 Task: Add a column "Subject".
Action: Mouse moved to (343, 275)
Screenshot: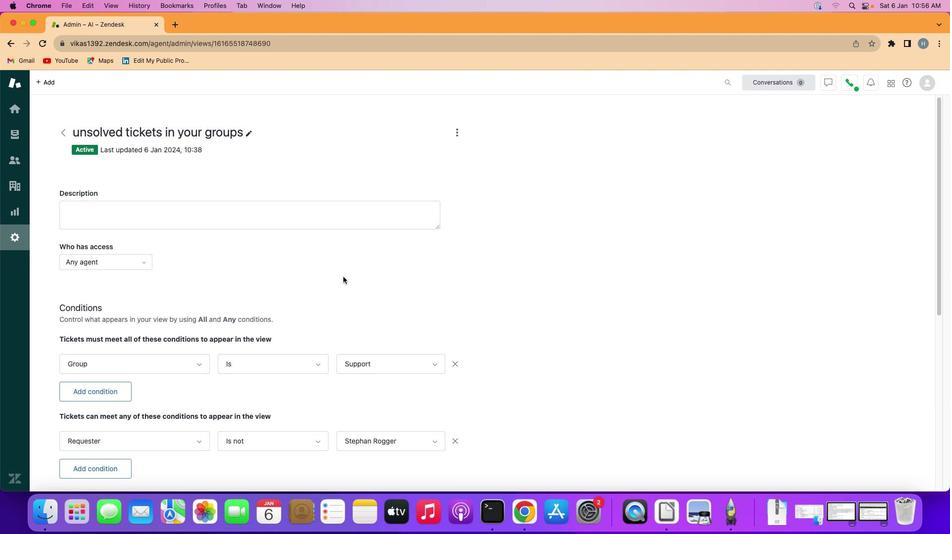
Action: Mouse scrolled (343, 275) with delta (0, 0)
Screenshot: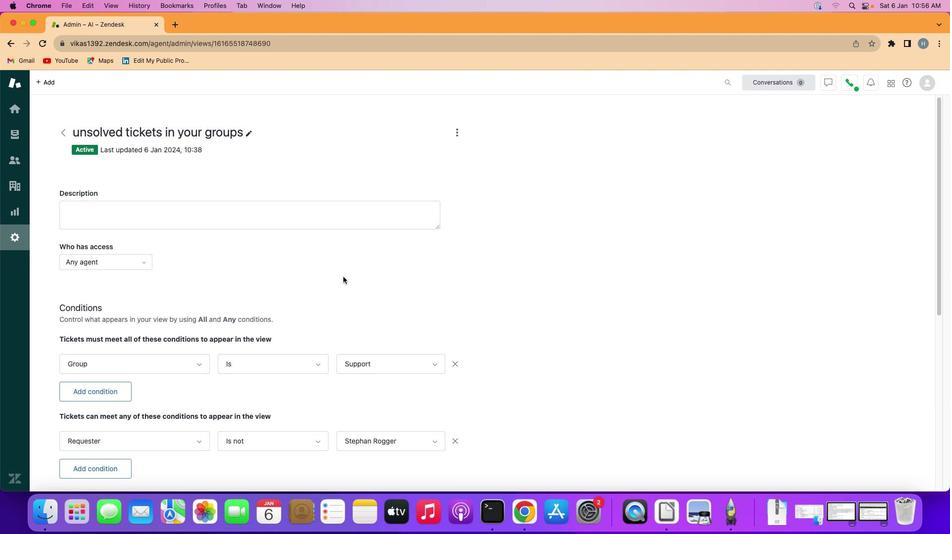 
Action: Mouse moved to (343, 276)
Screenshot: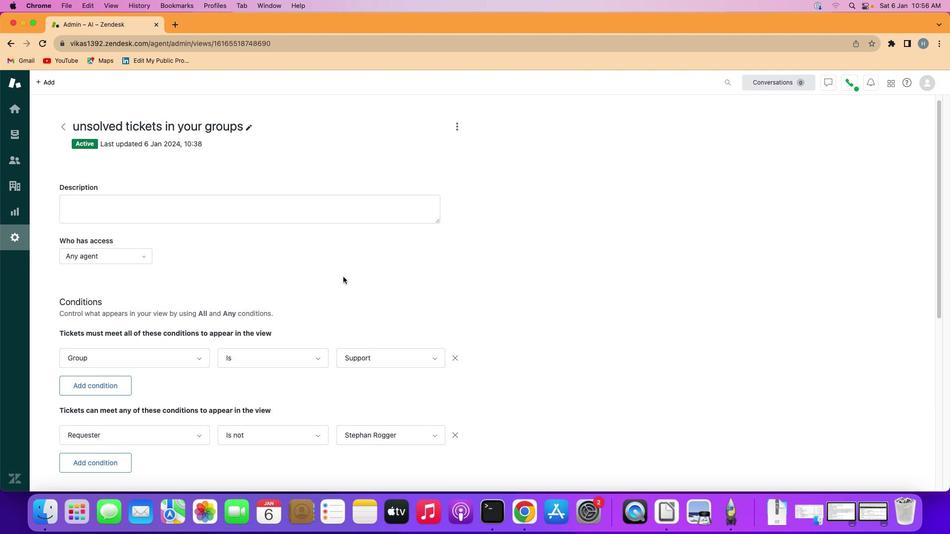 
Action: Mouse scrolled (343, 276) with delta (0, 0)
Screenshot: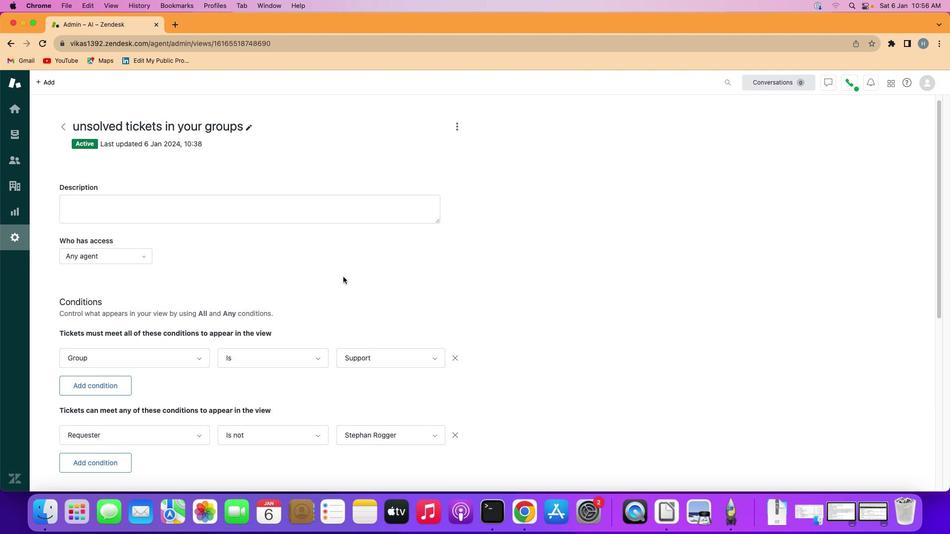 
Action: Mouse moved to (343, 277)
Screenshot: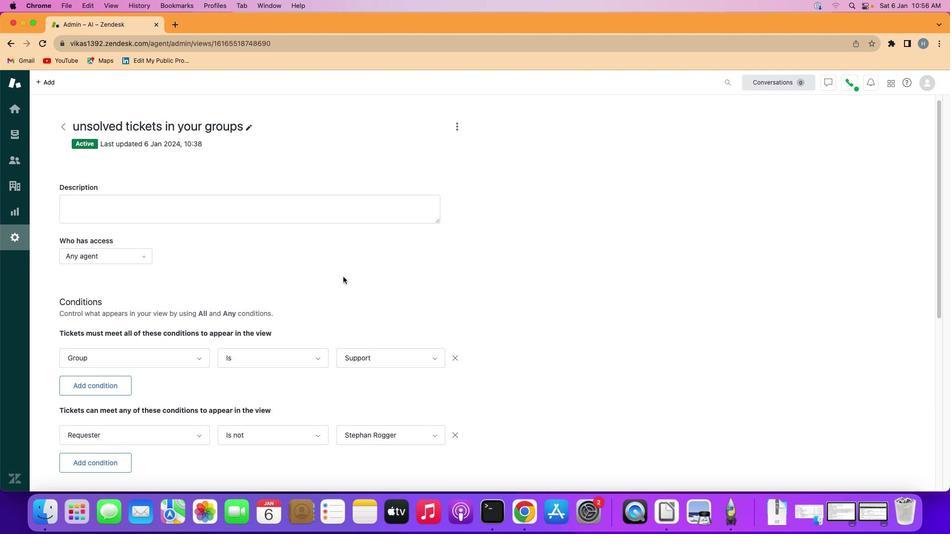 
Action: Mouse scrolled (343, 277) with delta (0, 0)
Screenshot: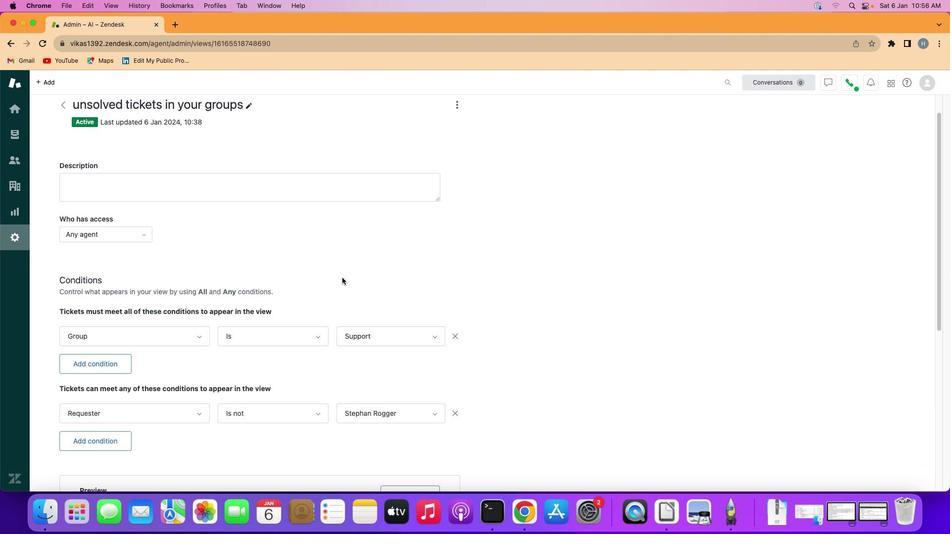 
Action: Mouse scrolled (343, 277) with delta (0, 0)
Screenshot: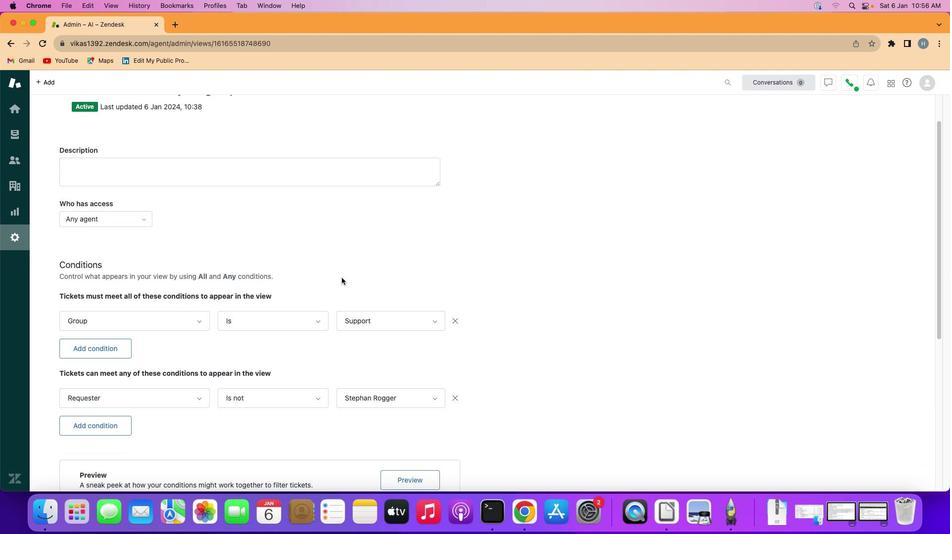 
Action: Mouse moved to (337, 282)
Screenshot: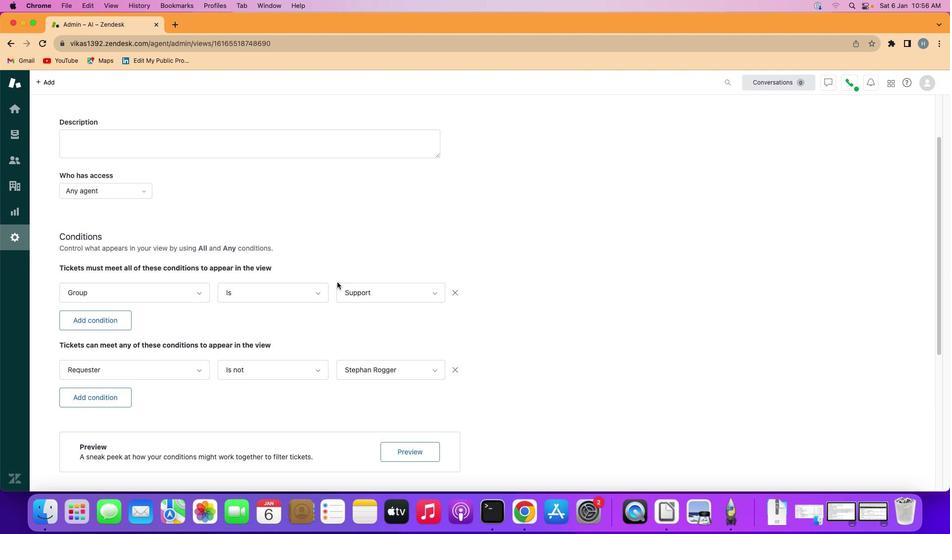 
Action: Mouse scrolled (337, 282) with delta (0, 0)
Screenshot: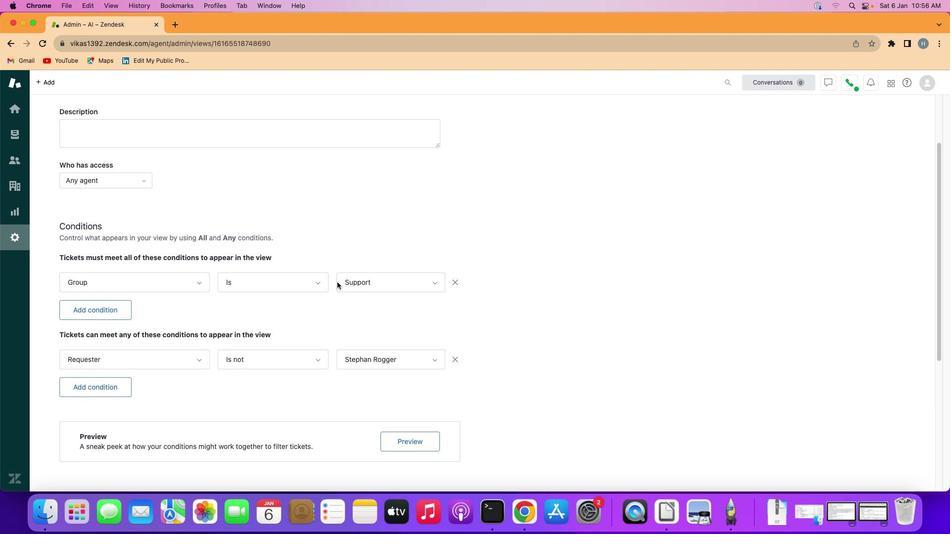 
Action: Mouse scrolled (337, 282) with delta (0, 0)
Screenshot: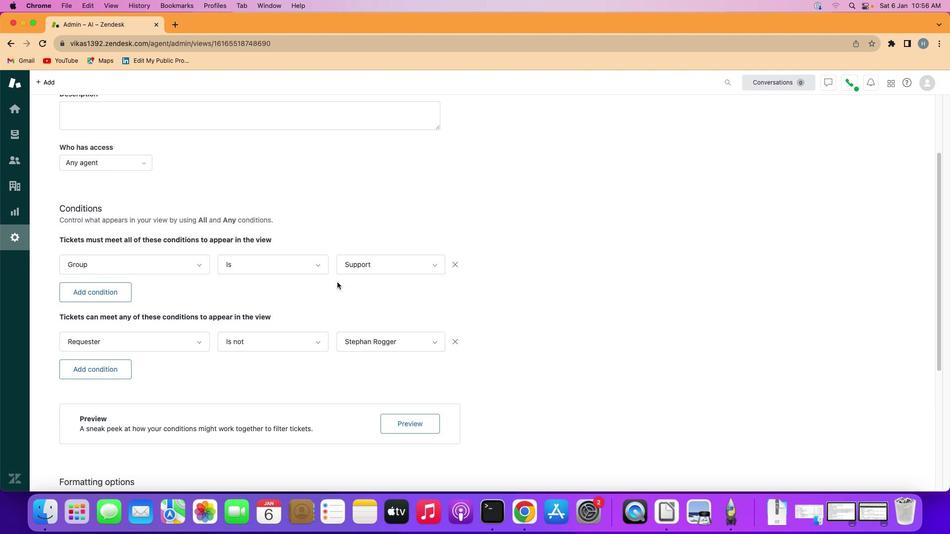 
Action: Mouse scrolled (337, 282) with delta (0, 0)
Screenshot: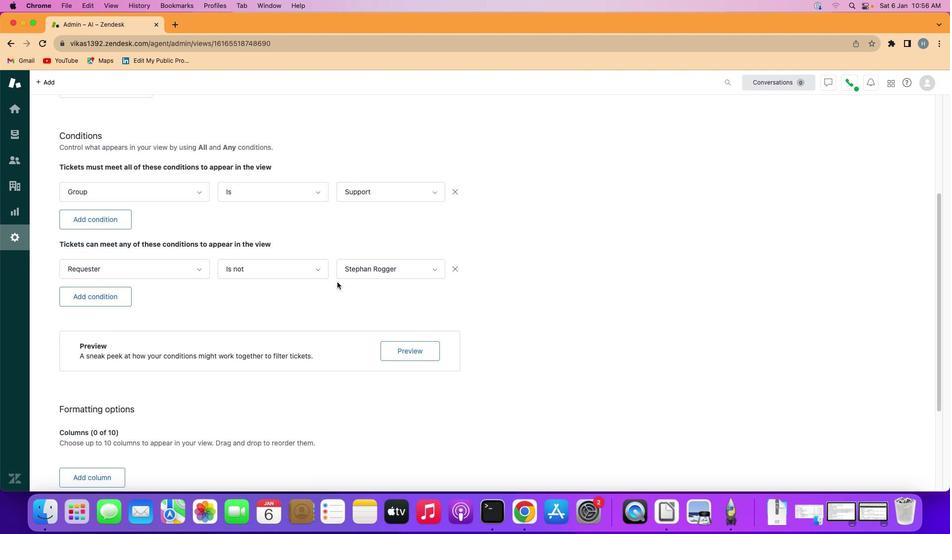 
Action: Mouse scrolled (337, 282) with delta (0, -1)
Screenshot: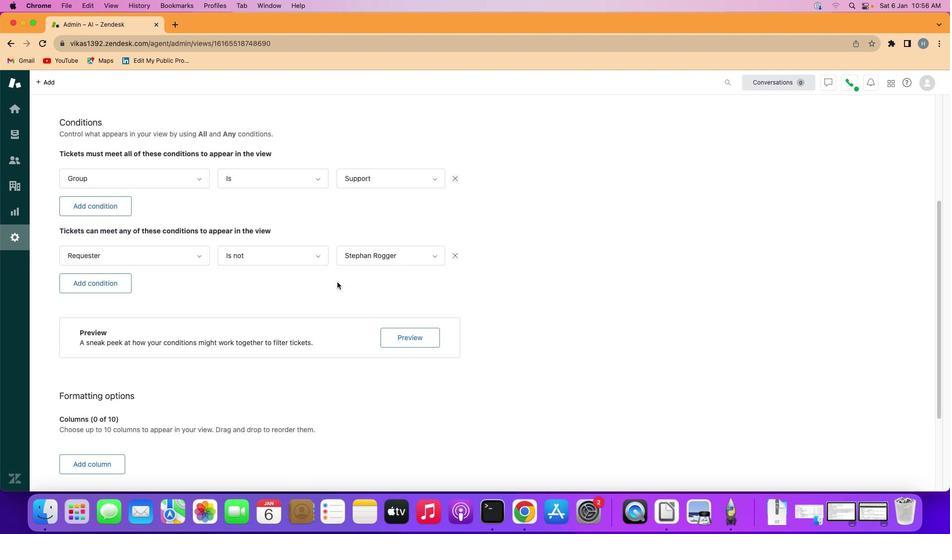 
Action: Mouse scrolled (337, 282) with delta (0, 0)
Screenshot: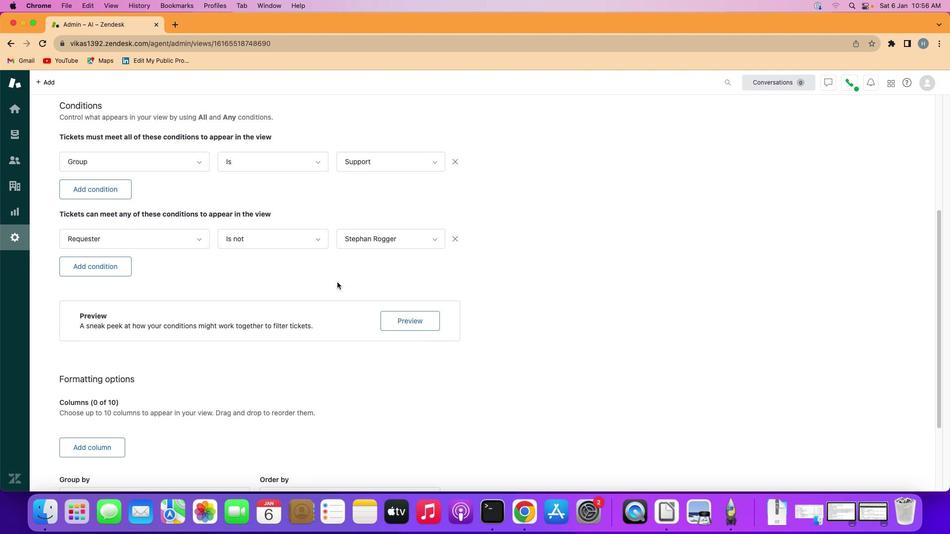 
Action: Mouse scrolled (337, 282) with delta (0, 0)
Screenshot: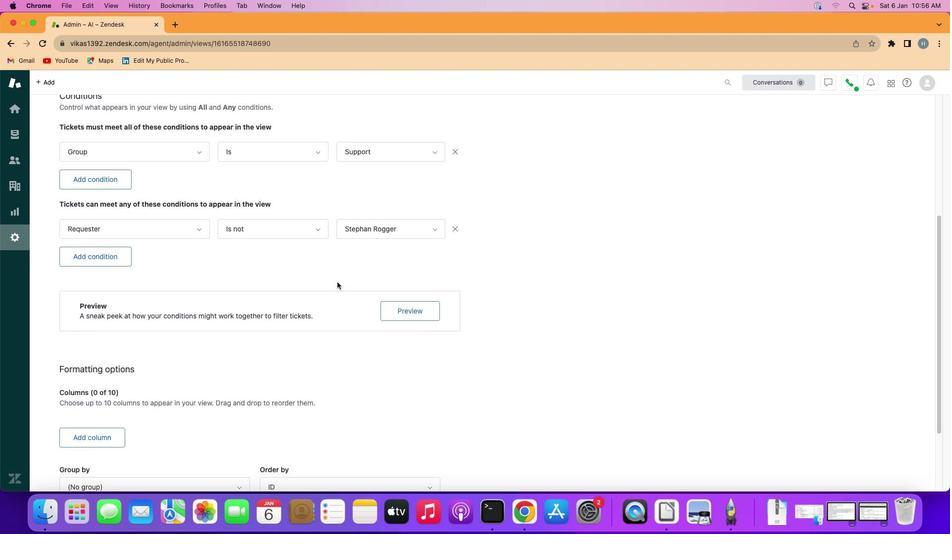 
Action: Mouse moved to (97, 424)
Screenshot: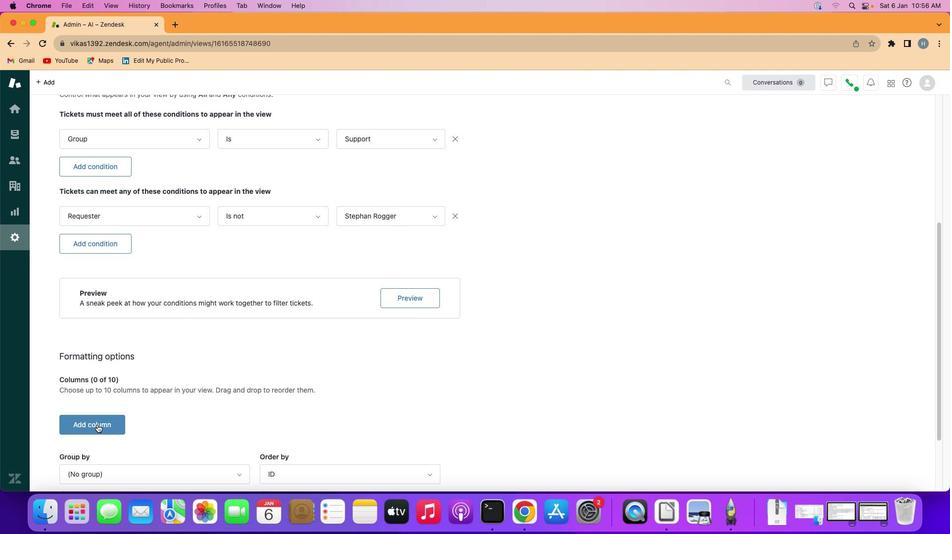 
Action: Mouse pressed left at (97, 424)
Screenshot: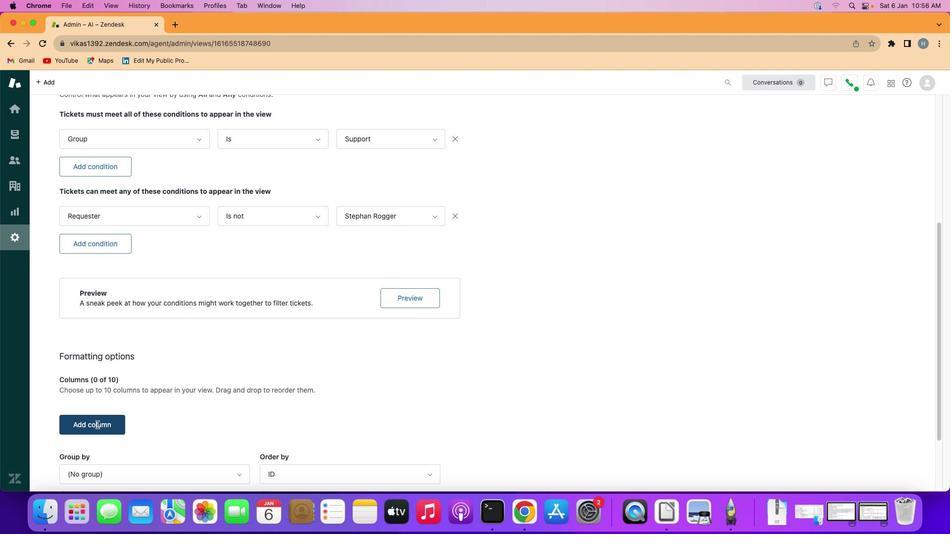 
Action: Mouse moved to (204, 350)
Screenshot: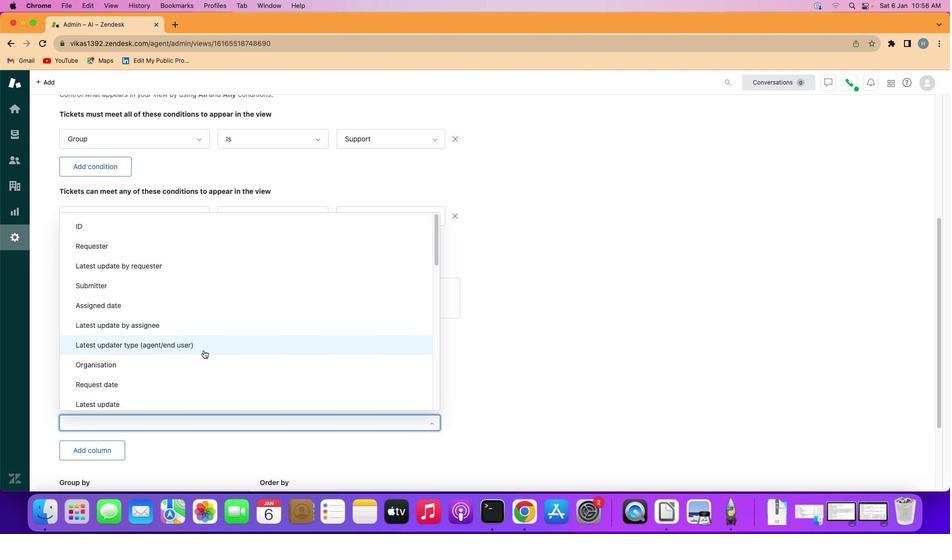 
Action: Mouse scrolled (204, 350) with delta (0, 0)
Screenshot: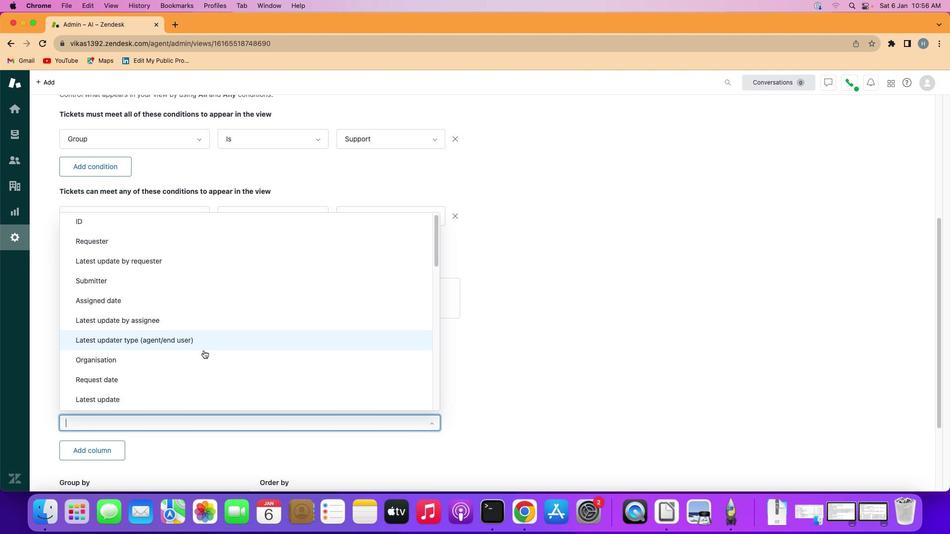
Action: Mouse scrolled (204, 350) with delta (0, 0)
Screenshot: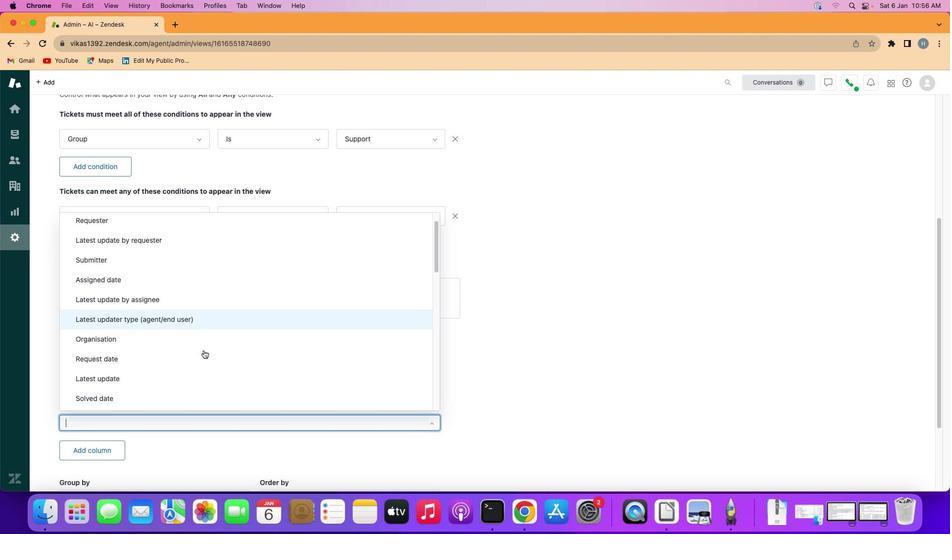 
Action: Mouse scrolled (204, 350) with delta (0, 0)
Screenshot: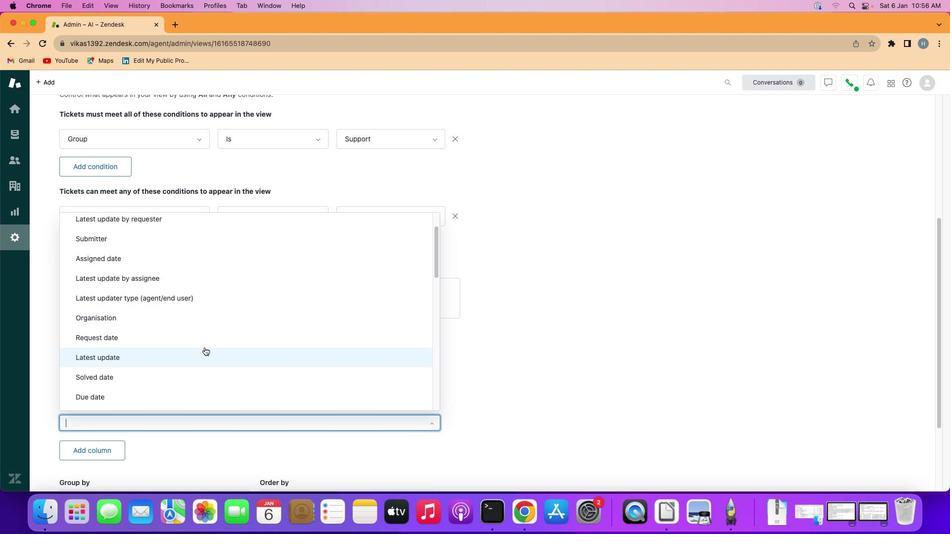 
Action: Mouse scrolled (204, 350) with delta (0, -1)
Screenshot: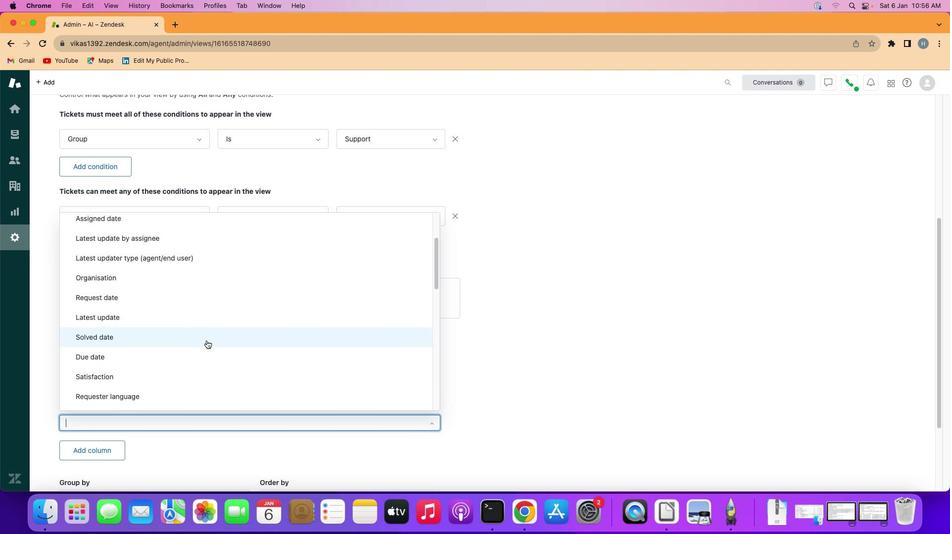 
Action: Mouse moved to (209, 335)
Screenshot: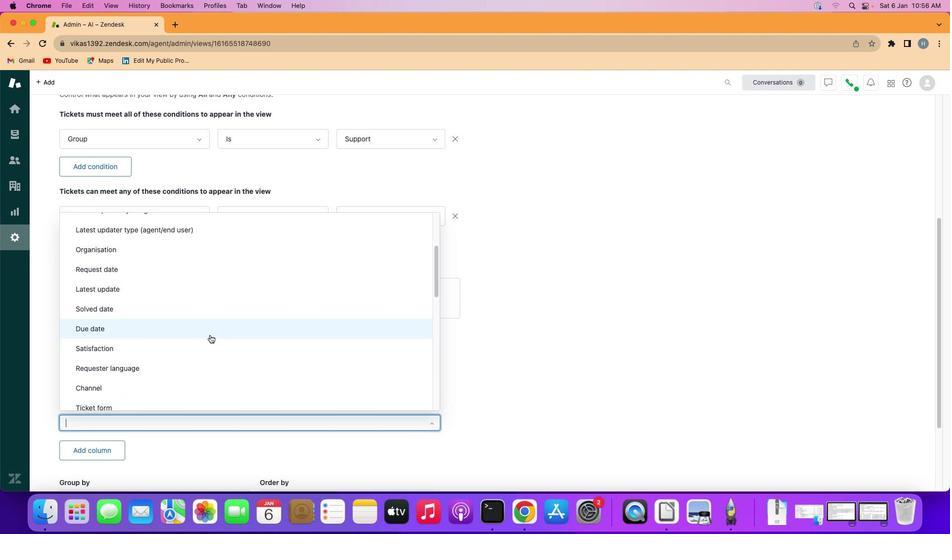
Action: Mouse scrolled (209, 335) with delta (0, 0)
Screenshot: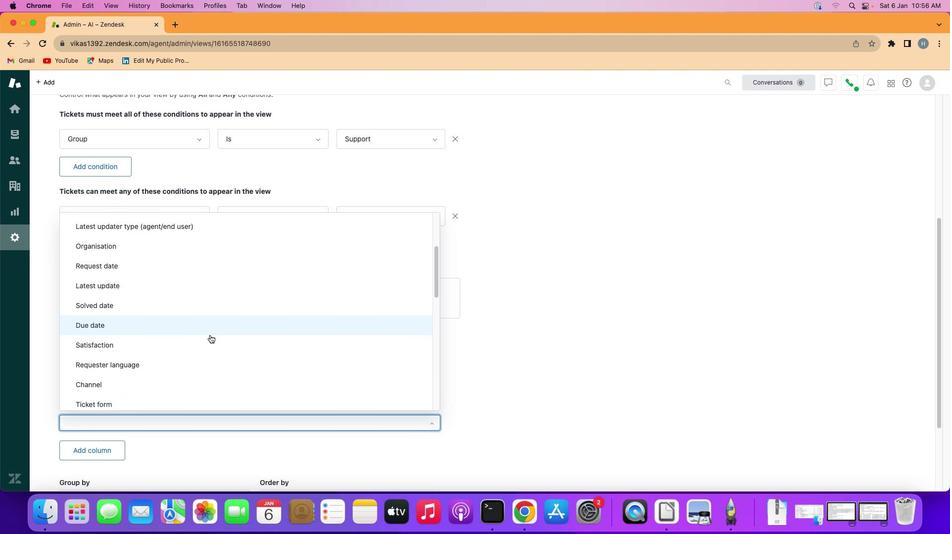 
Action: Mouse scrolled (209, 335) with delta (0, 0)
Screenshot: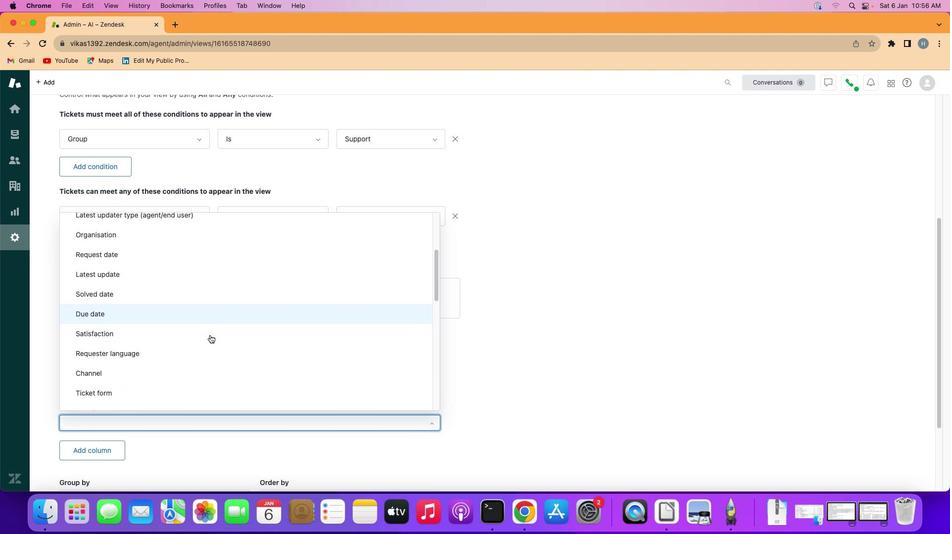 
Action: Mouse scrolled (209, 335) with delta (0, 0)
Screenshot: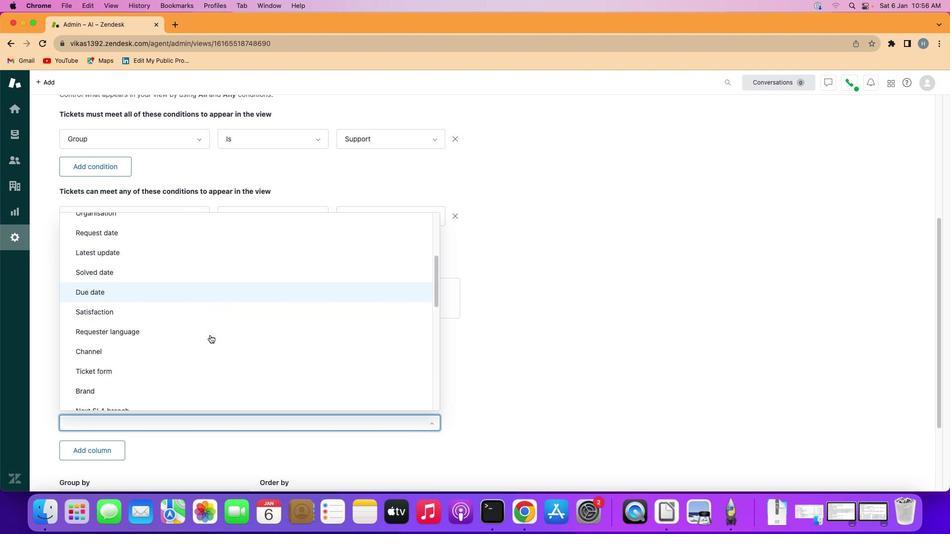 
Action: Mouse scrolled (209, 335) with delta (0, 0)
Screenshot: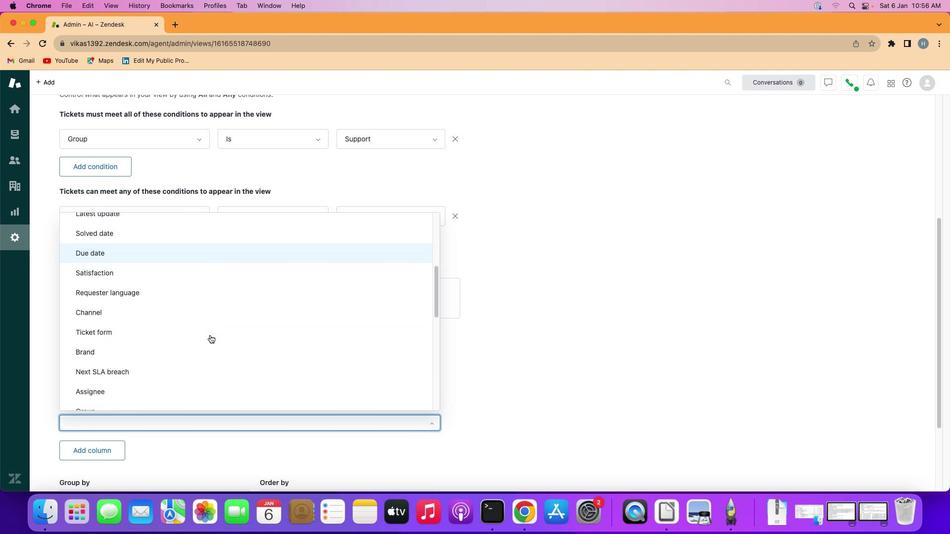 
Action: Mouse scrolled (209, 335) with delta (0, 0)
Screenshot: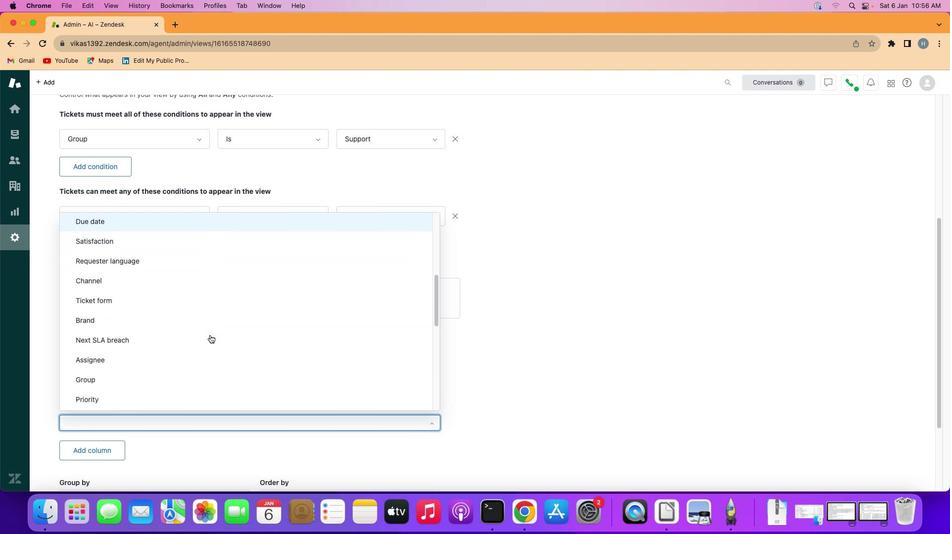 
Action: Mouse scrolled (209, 335) with delta (0, 0)
Screenshot: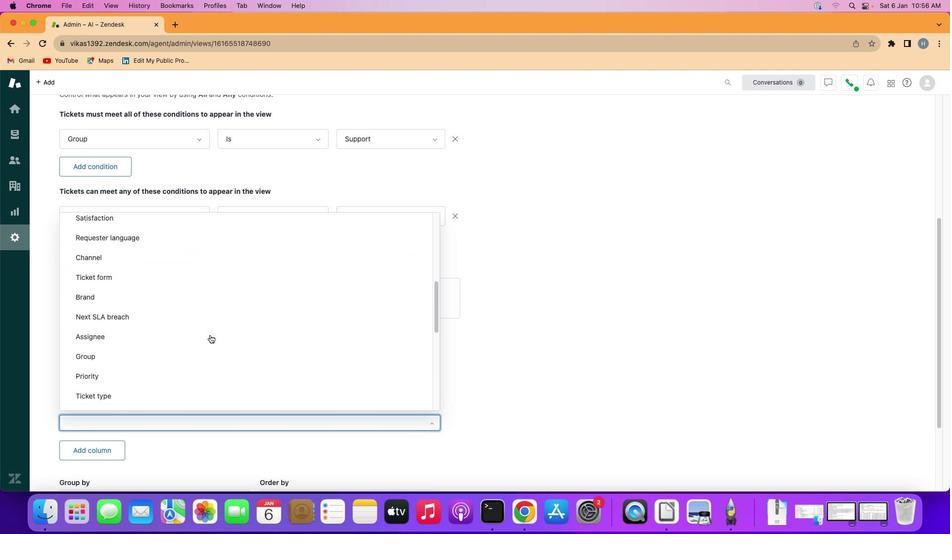 
Action: Mouse scrolled (209, 335) with delta (0, 0)
Screenshot: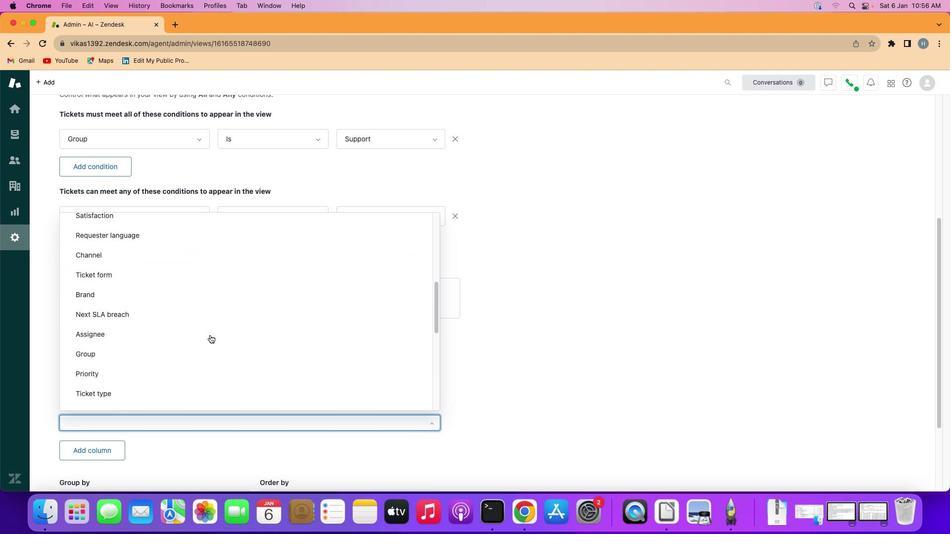 
Action: Mouse scrolled (209, 335) with delta (0, 0)
Screenshot: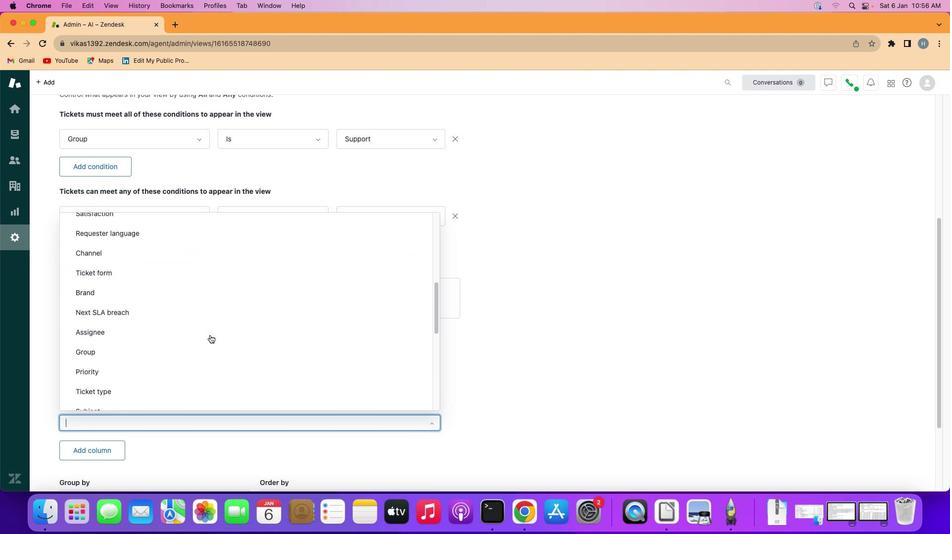 
Action: Mouse scrolled (209, 335) with delta (0, 0)
Screenshot: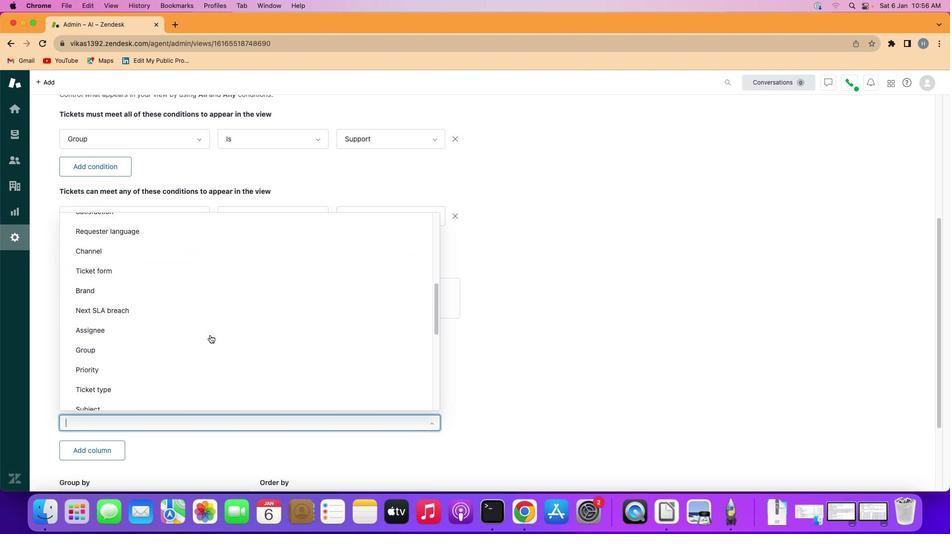 
Action: Mouse scrolled (209, 335) with delta (0, 0)
Screenshot: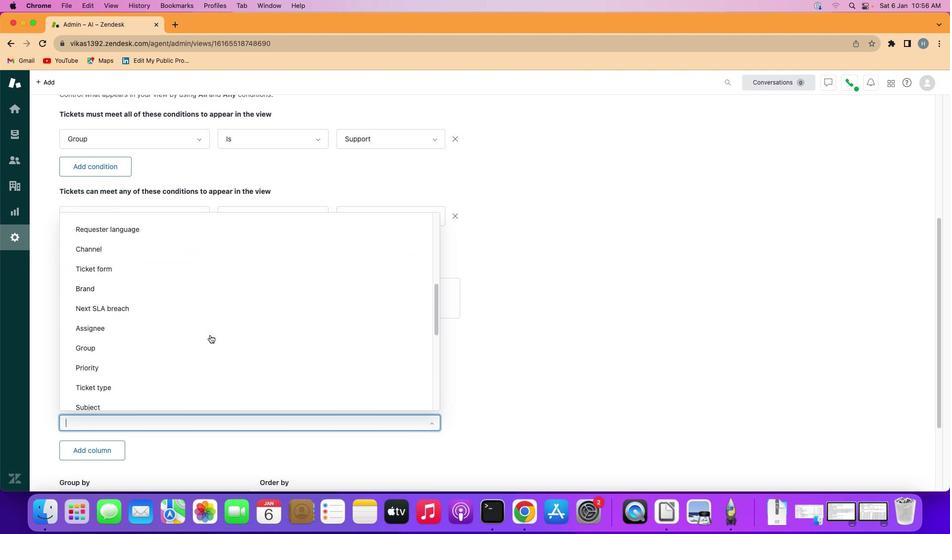 
Action: Mouse scrolled (209, 335) with delta (0, 0)
Screenshot: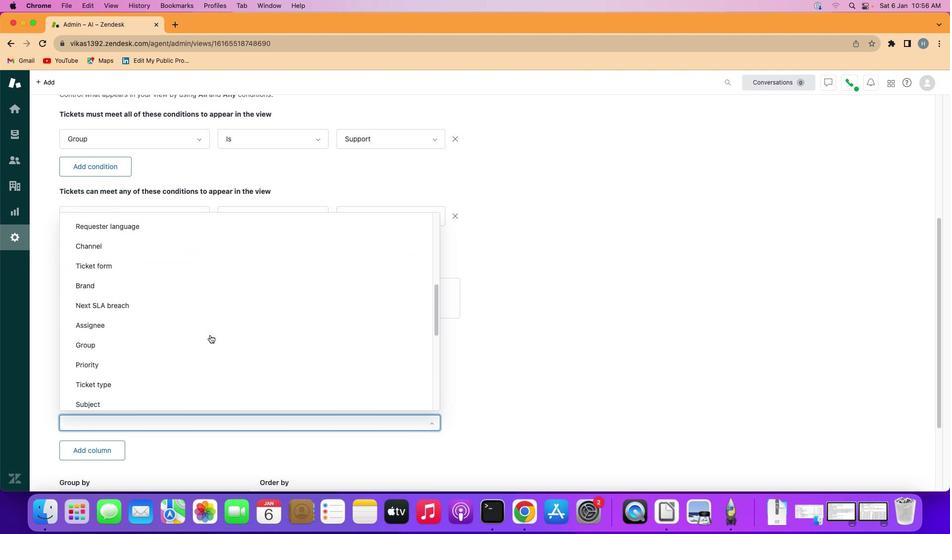 
Action: Mouse scrolled (209, 335) with delta (0, 0)
Screenshot: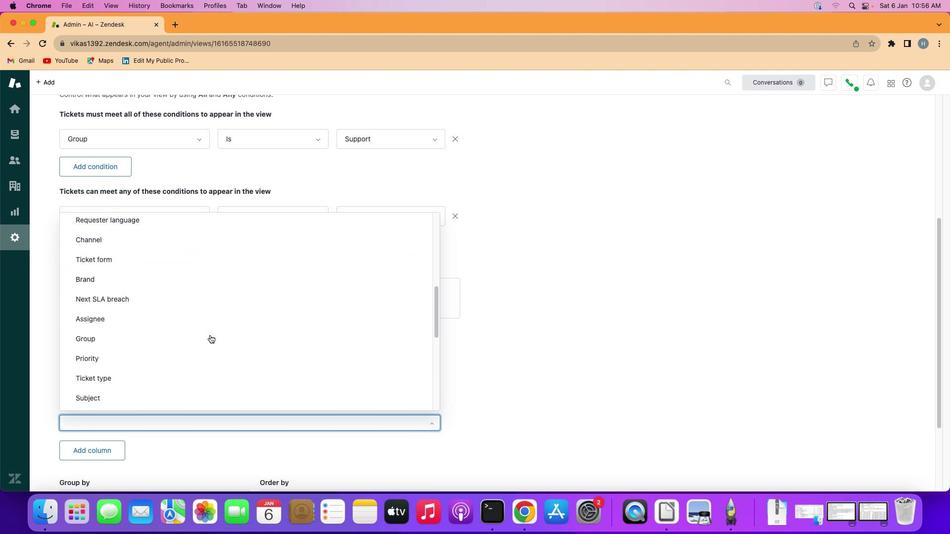 
Action: Mouse scrolled (209, 335) with delta (0, 0)
Screenshot: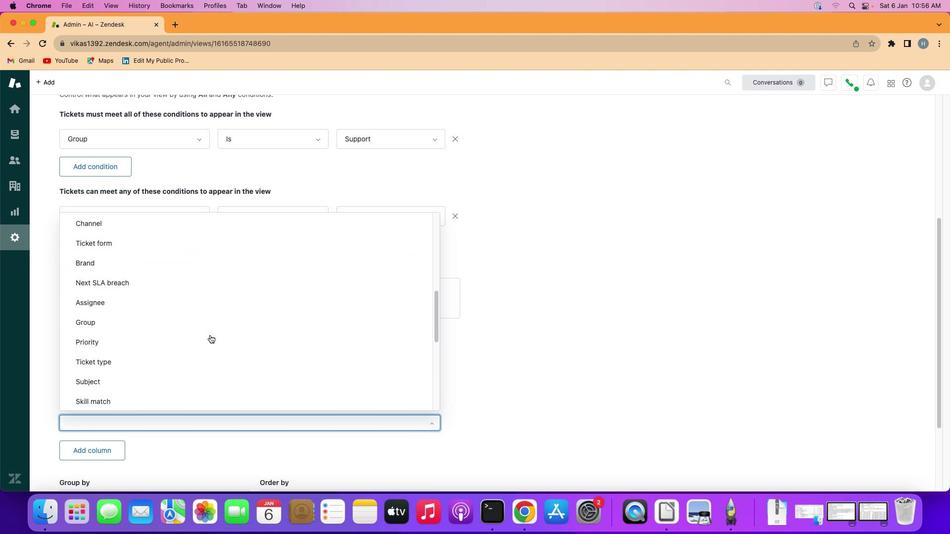 
Action: Mouse scrolled (209, 335) with delta (0, 0)
Screenshot: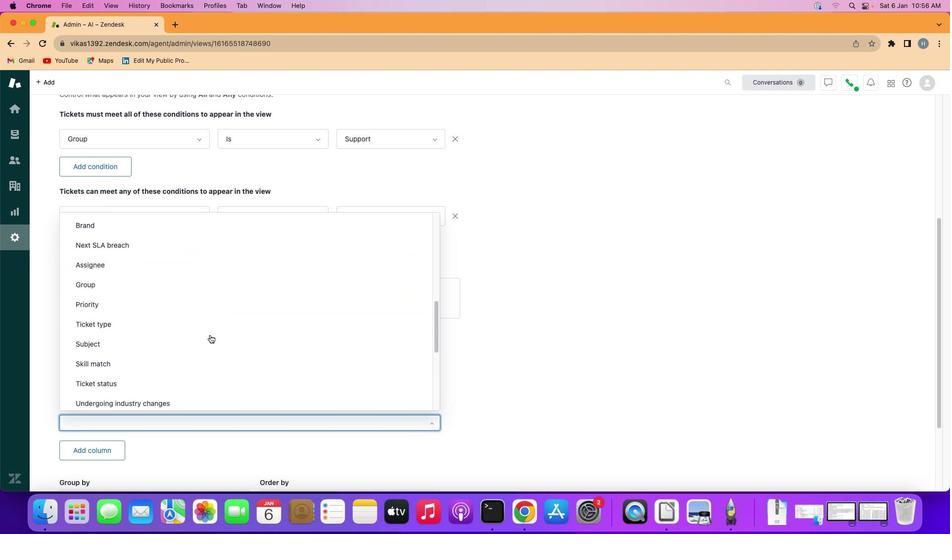 
Action: Mouse scrolled (209, 335) with delta (0, 0)
Screenshot: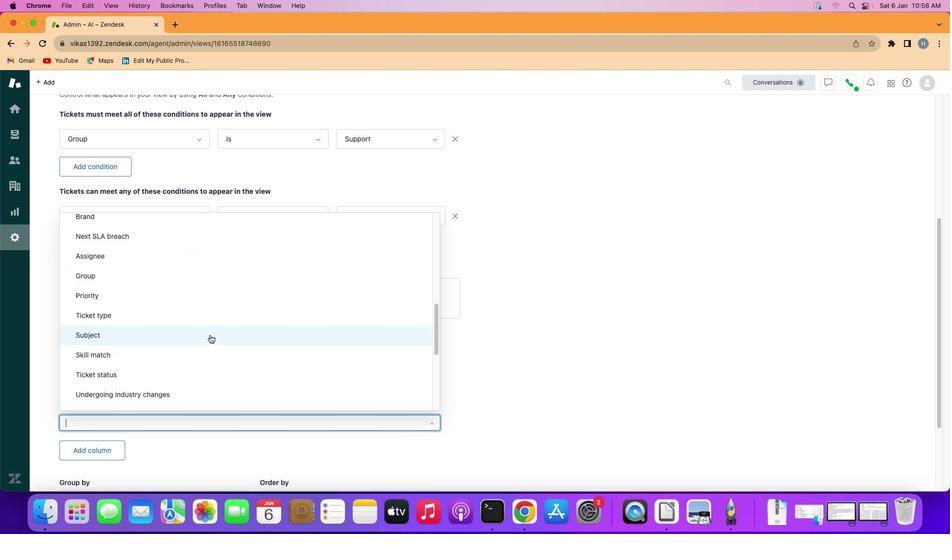 
Action: Mouse moved to (188, 335)
Screenshot: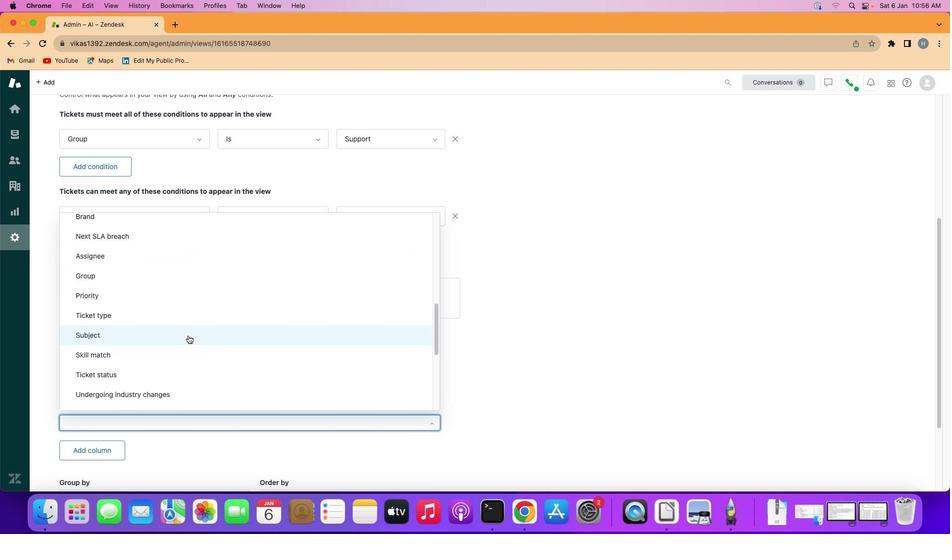
Action: Mouse pressed left at (188, 335)
Screenshot: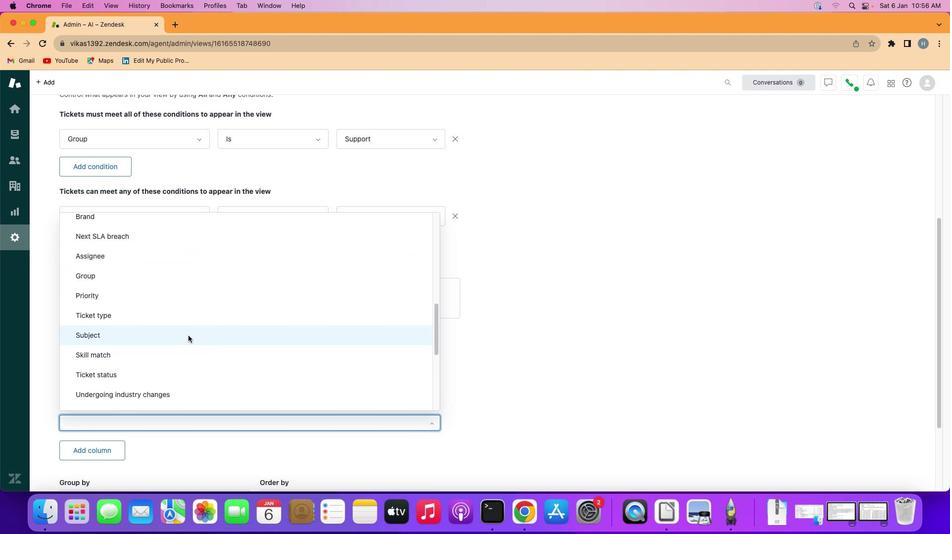 
Action: Mouse moved to (294, 361)
Screenshot: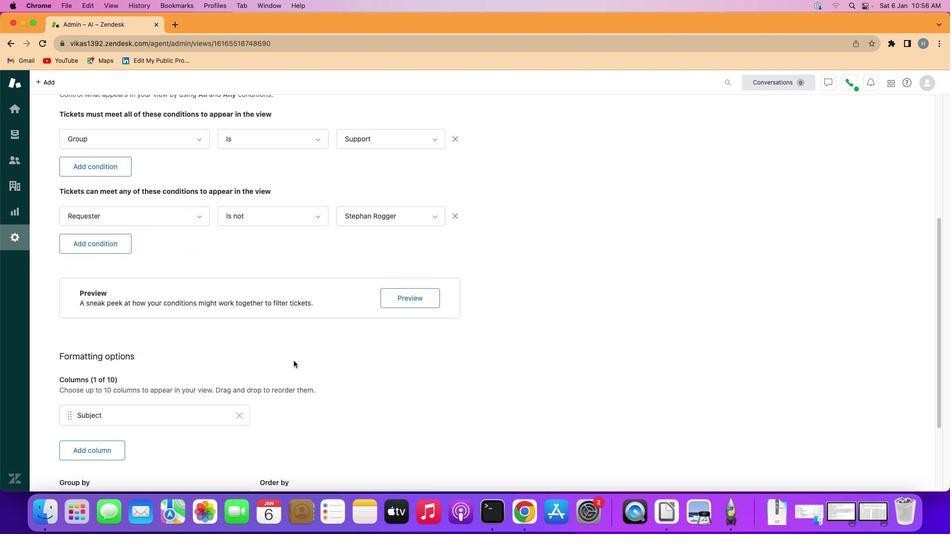 
